 Task: Set the night theme to "Dark Dimmed".
Action: Mouse moved to (994, 99)
Screenshot: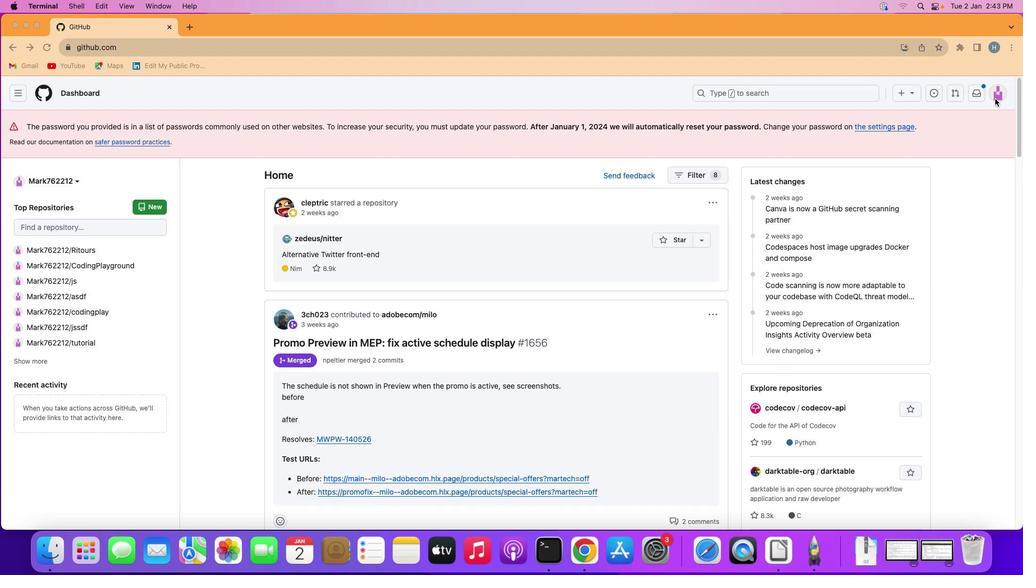 
Action: Mouse pressed left at (994, 99)
Screenshot: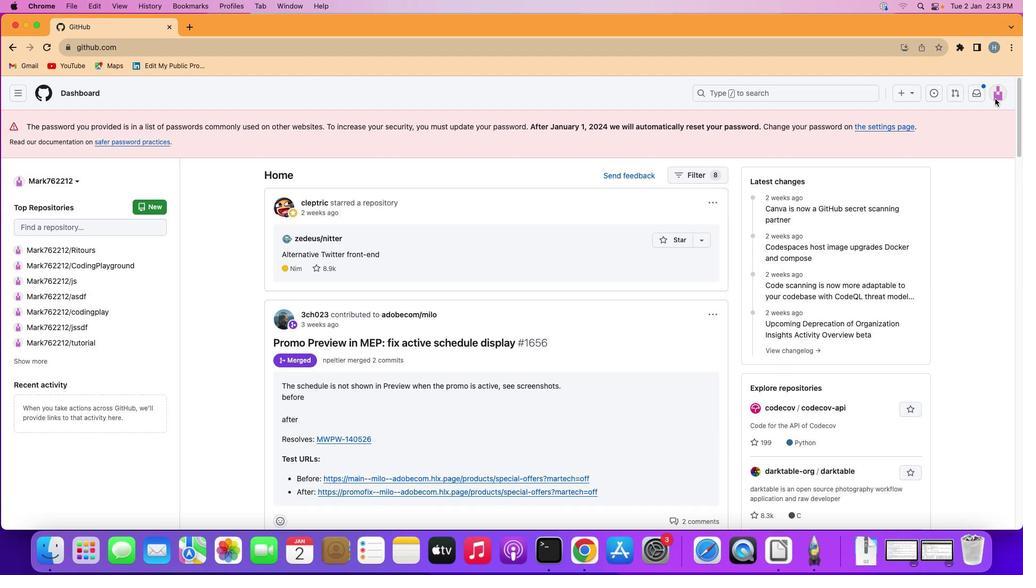 
Action: Mouse moved to (996, 96)
Screenshot: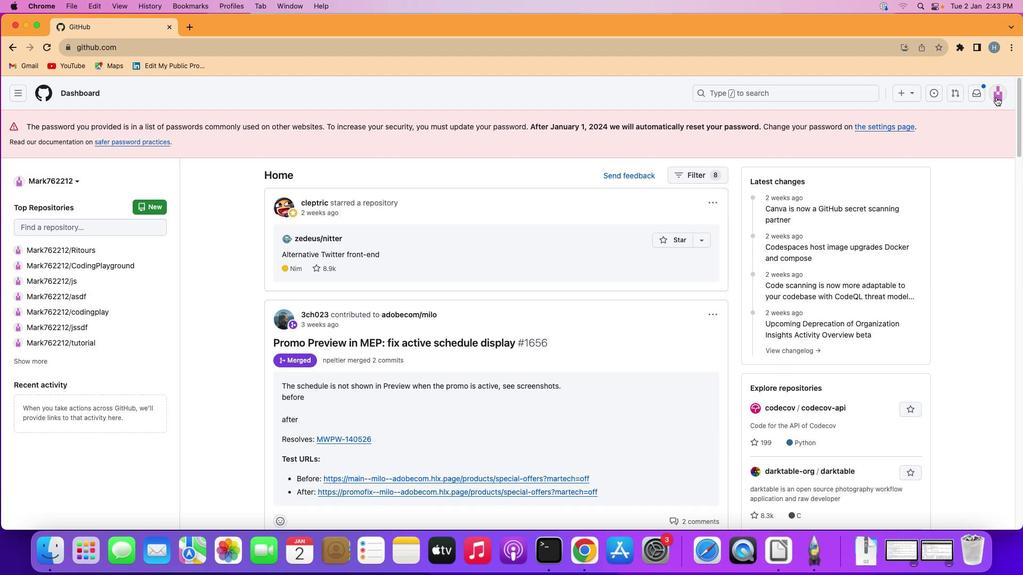 
Action: Mouse pressed left at (996, 96)
Screenshot: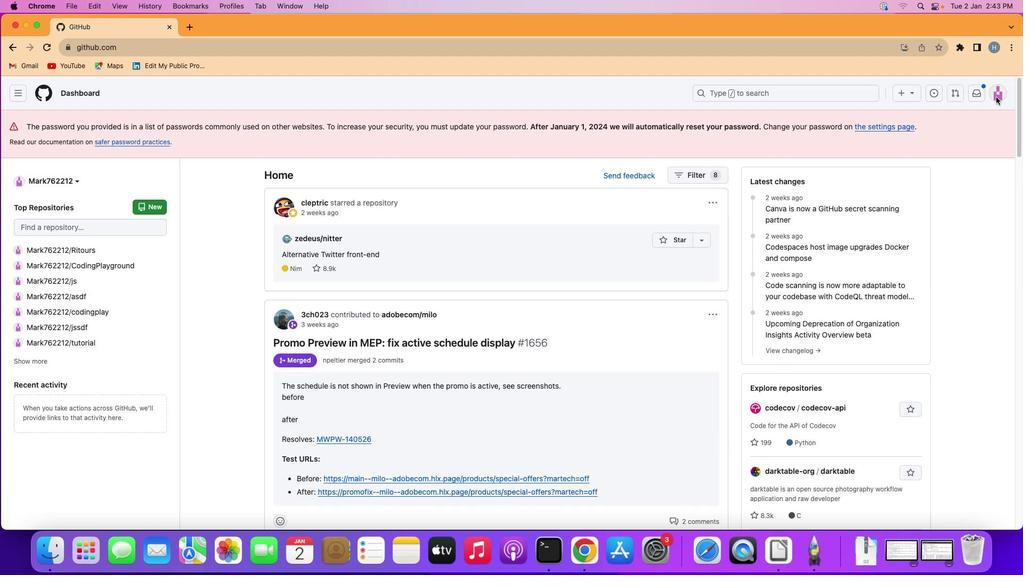 
Action: Mouse moved to (921, 387)
Screenshot: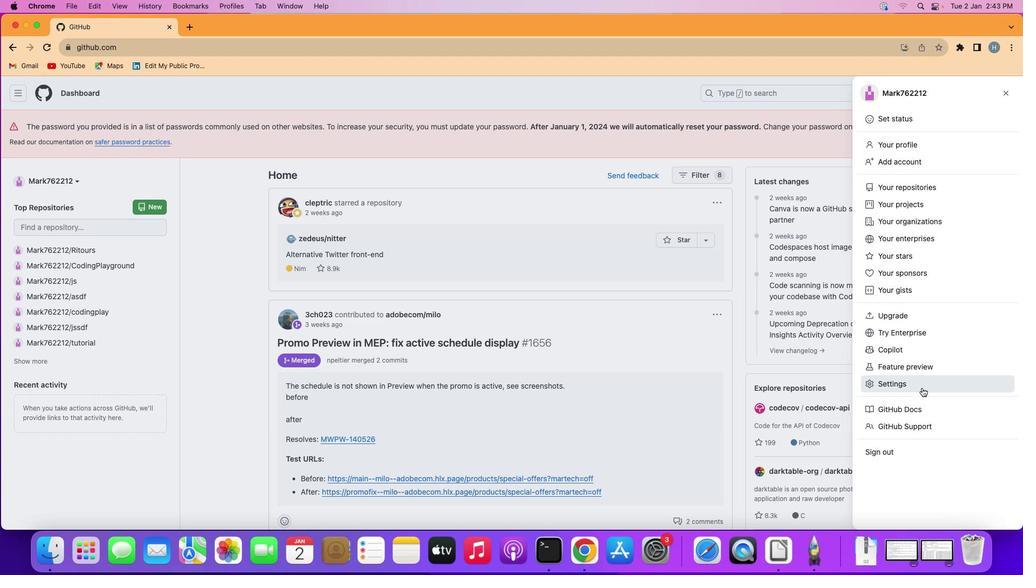 
Action: Mouse pressed left at (921, 387)
Screenshot: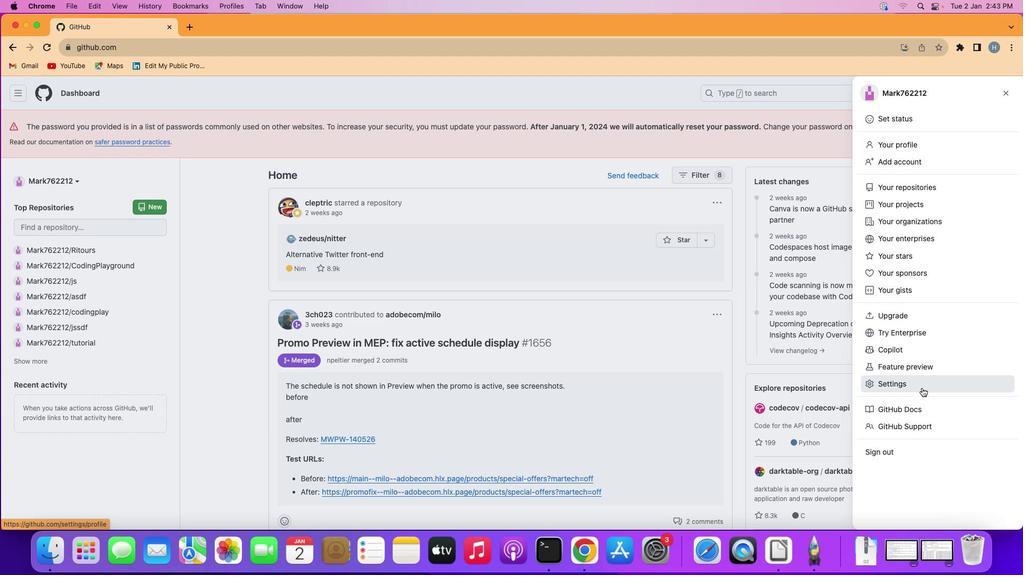 
Action: Mouse moved to (223, 257)
Screenshot: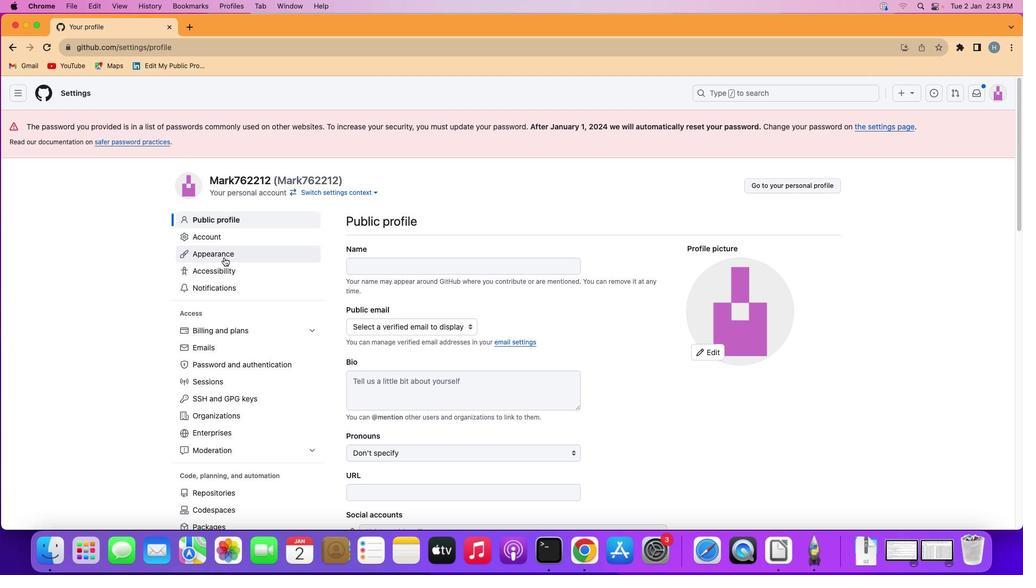 
Action: Mouse pressed left at (223, 257)
Screenshot: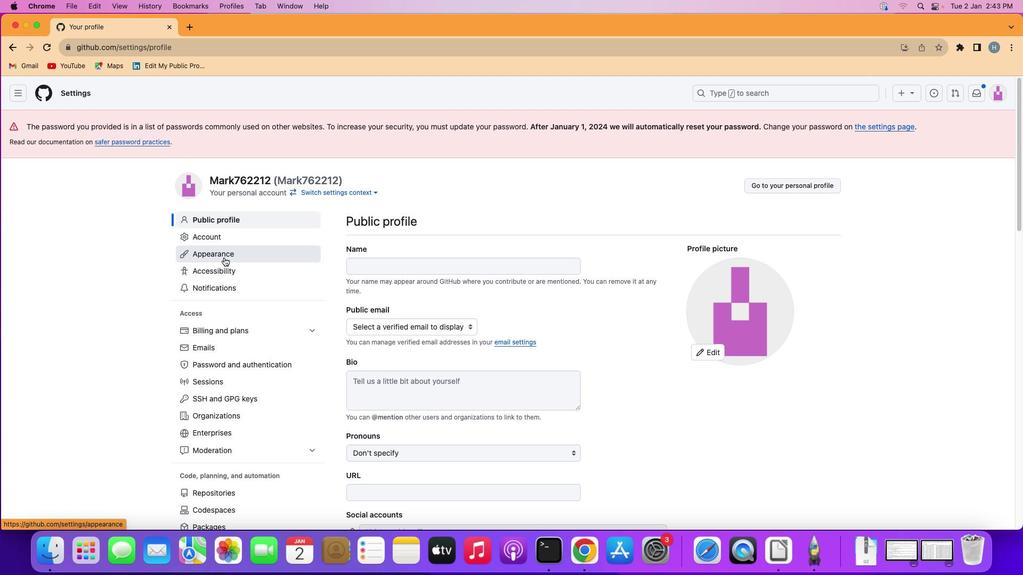 
Action: Mouse moved to (597, 365)
Screenshot: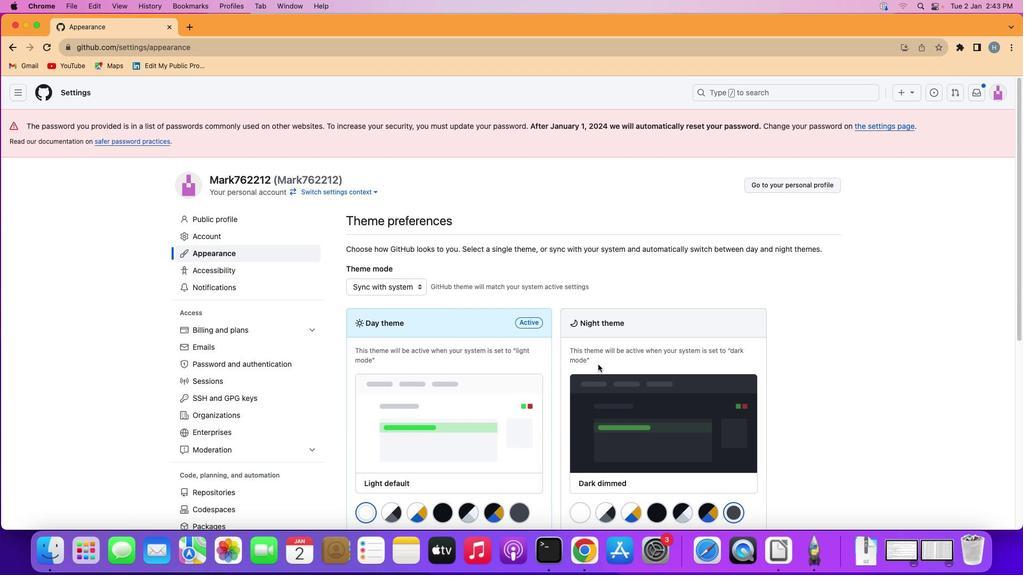 
Action: Mouse scrolled (597, 365) with delta (0, 0)
Screenshot: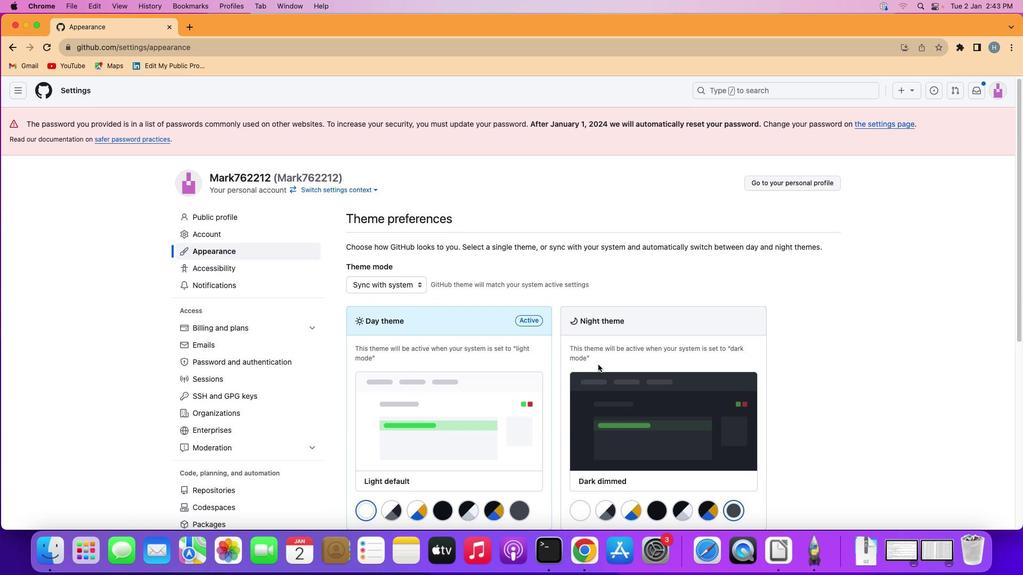 
Action: Mouse scrolled (597, 365) with delta (0, 0)
Screenshot: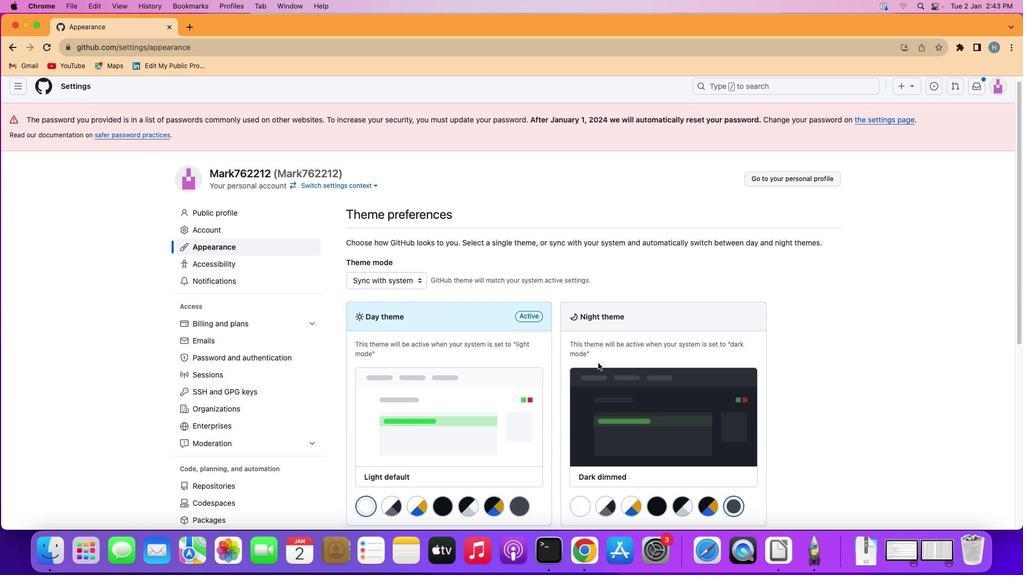 
Action: Mouse moved to (420, 273)
Screenshot: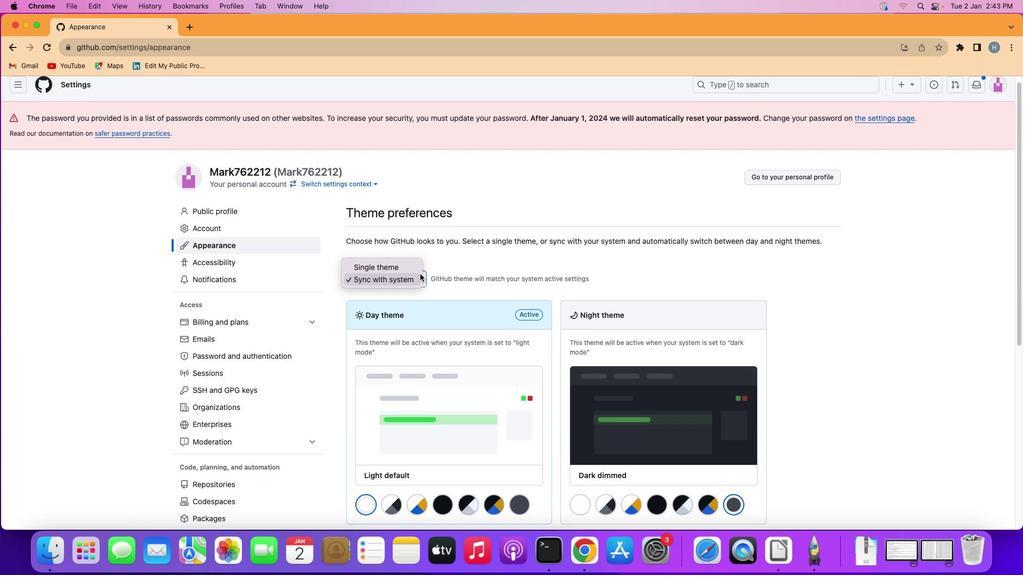 
Action: Mouse pressed left at (420, 273)
Screenshot: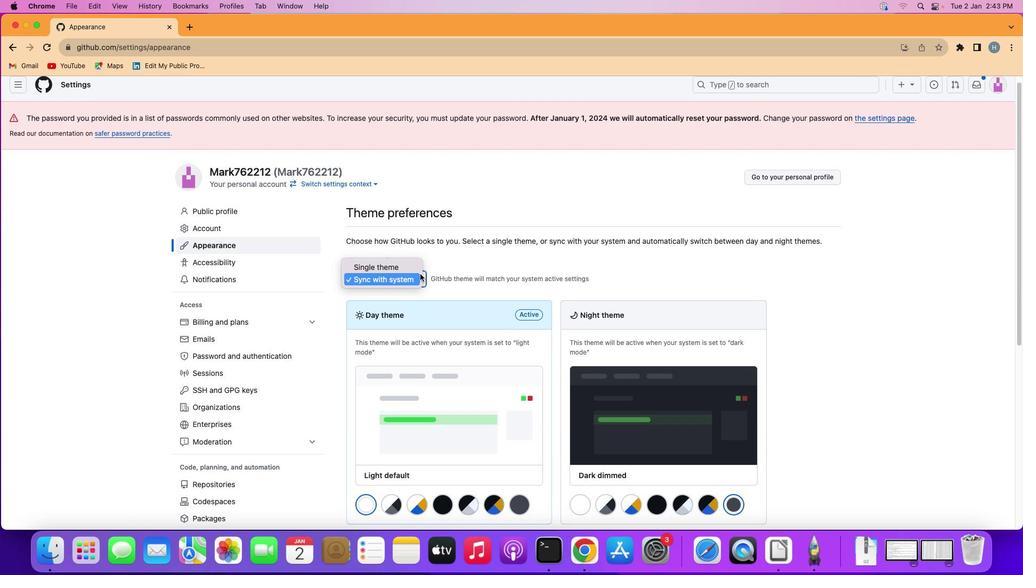 
Action: Mouse moved to (406, 278)
Screenshot: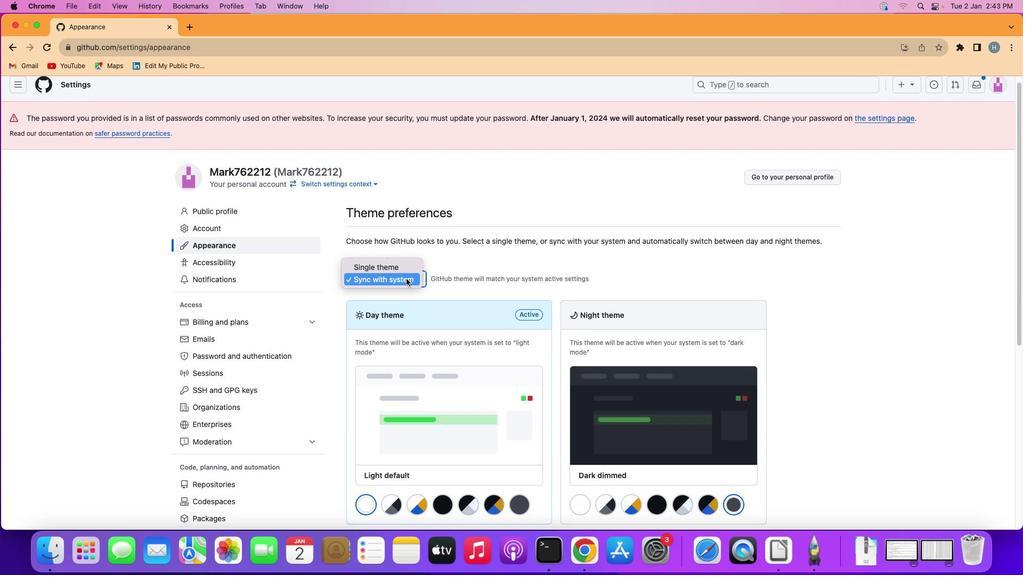 
Action: Mouse pressed left at (406, 278)
Screenshot: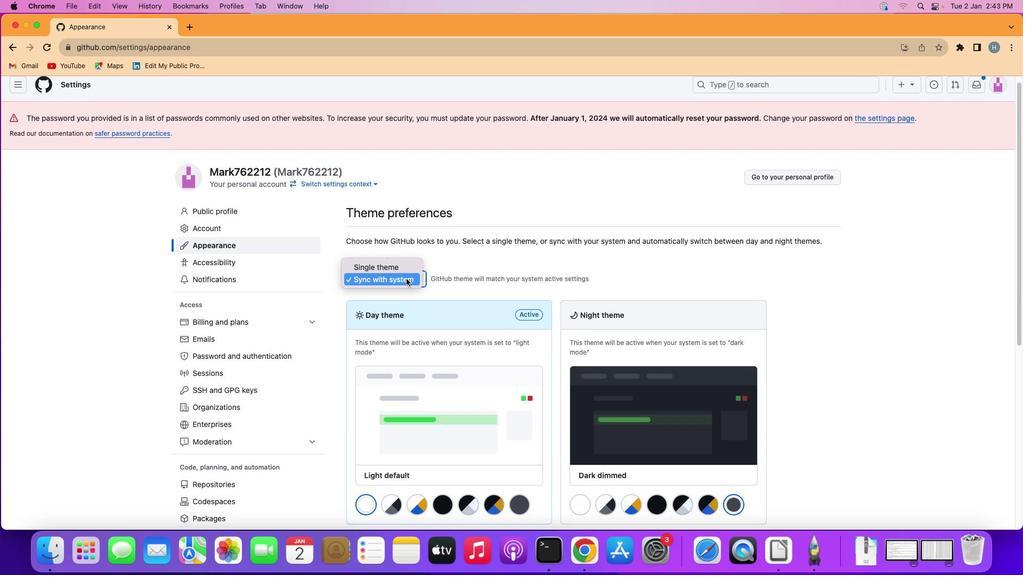 
Action: Mouse moved to (690, 402)
Screenshot: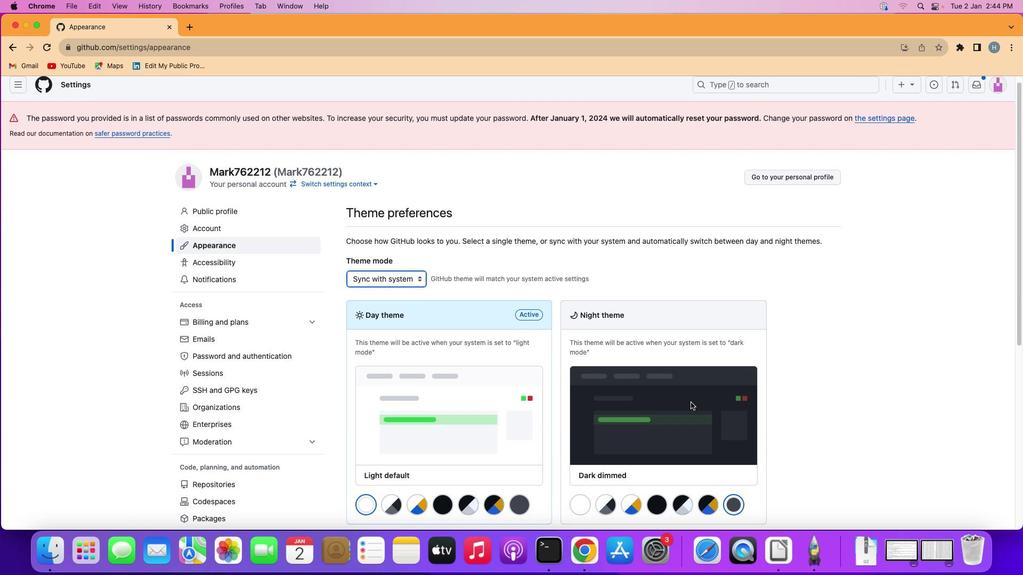 
Action: Mouse scrolled (690, 402) with delta (0, 0)
Screenshot: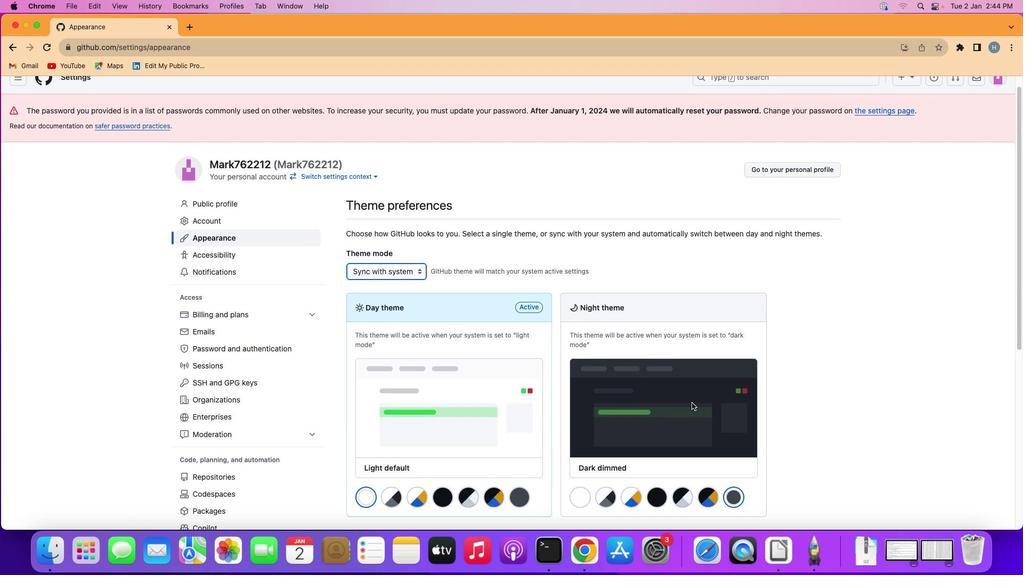 
Action: Mouse moved to (690, 402)
Screenshot: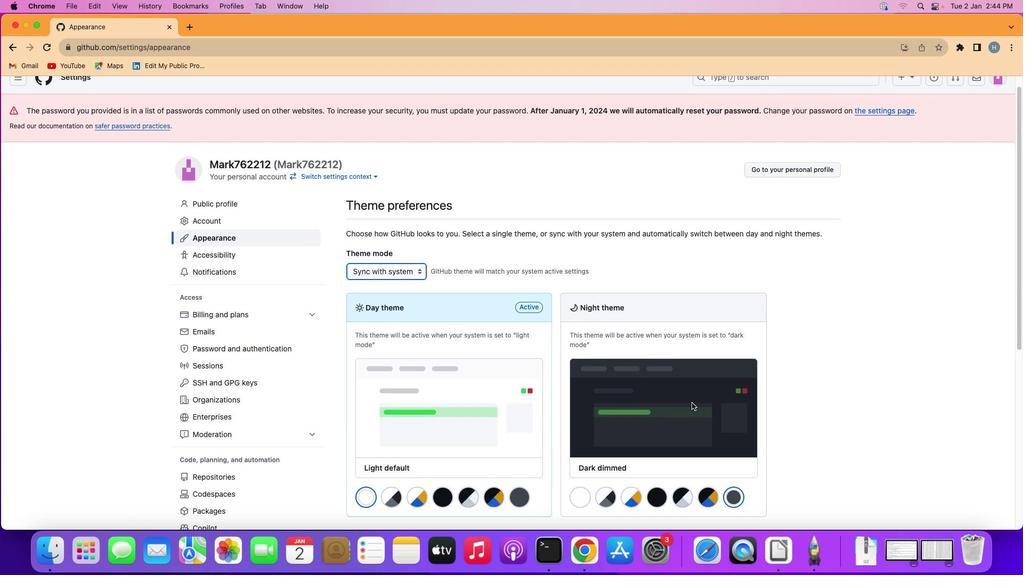 
Action: Mouse scrolled (690, 402) with delta (0, 0)
Screenshot: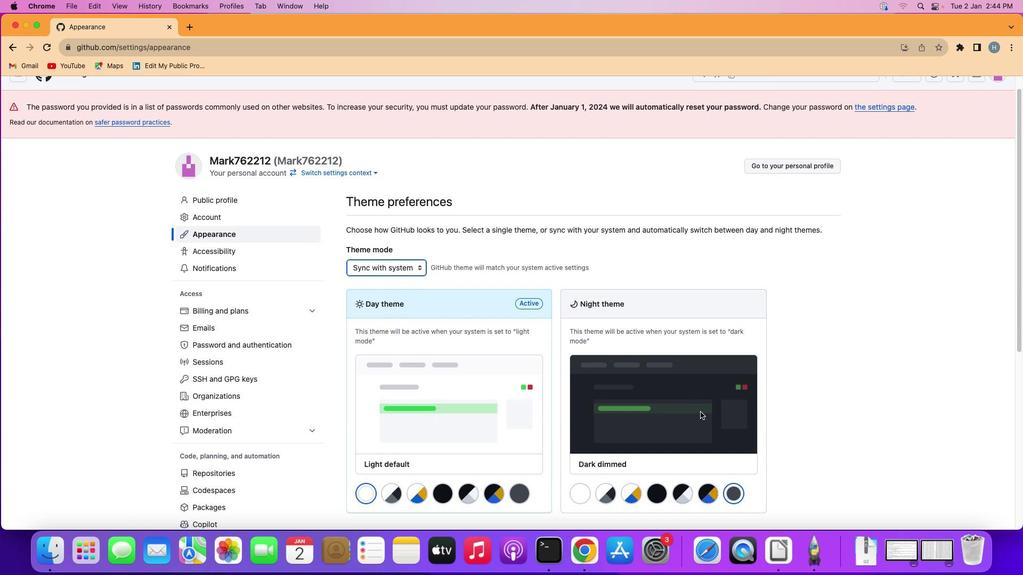
Action: Mouse moved to (738, 491)
Screenshot: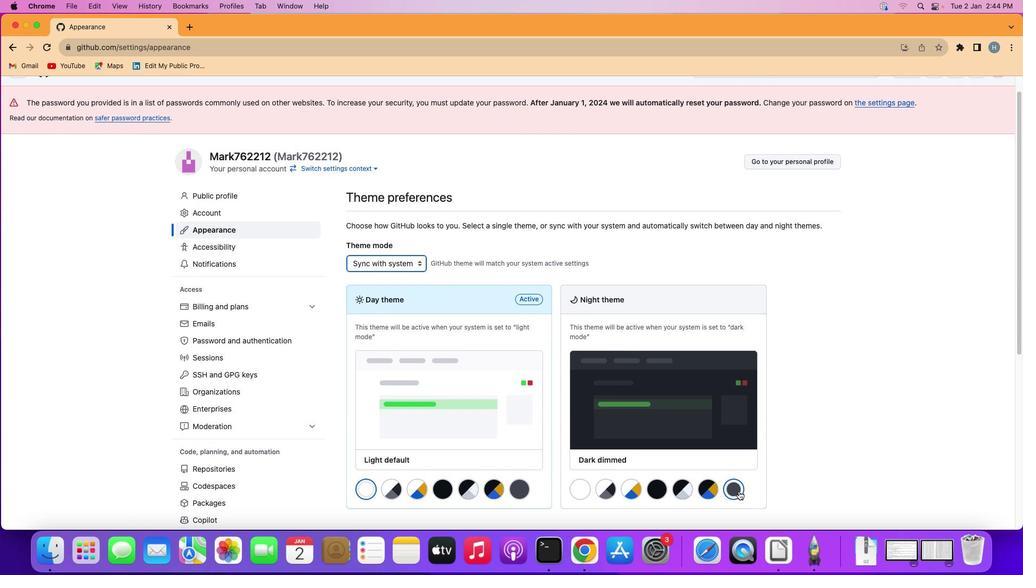 
Action: Mouse pressed left at (738, 491)
Screenshot: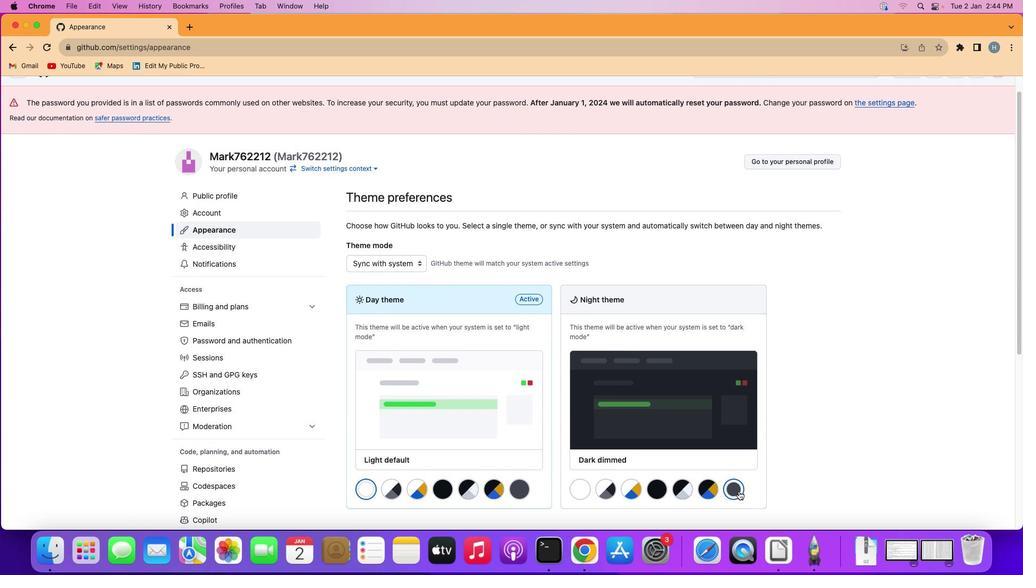 
